Task: Assign in the project CometWorks the issue 'Address issues related to system performance under different network conditions.' to the sprint 'Rushing Rapids'. Assign in the project CometWorks the issue 'Implement automated testing for API endpoints' to the sprint 'Rushing Rapids'. Assign in the project CometWorks the issue 'Improve website loading speed by optimizing image sizes' to the sprint 'Rushing Rapids'. Assign in the project CometWorks the issue 'Fix broken links on the login page' to the sprint 'Rushing Rapids'
Action: Mouse moved to (172, 52)
Screenshot: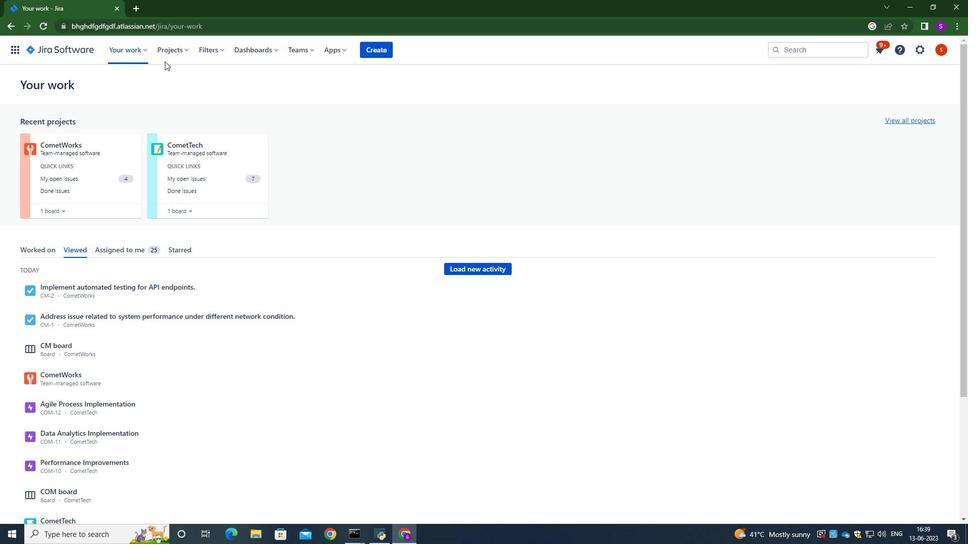 
Action: Mouse pressed left at (172, 52)
Screenshot: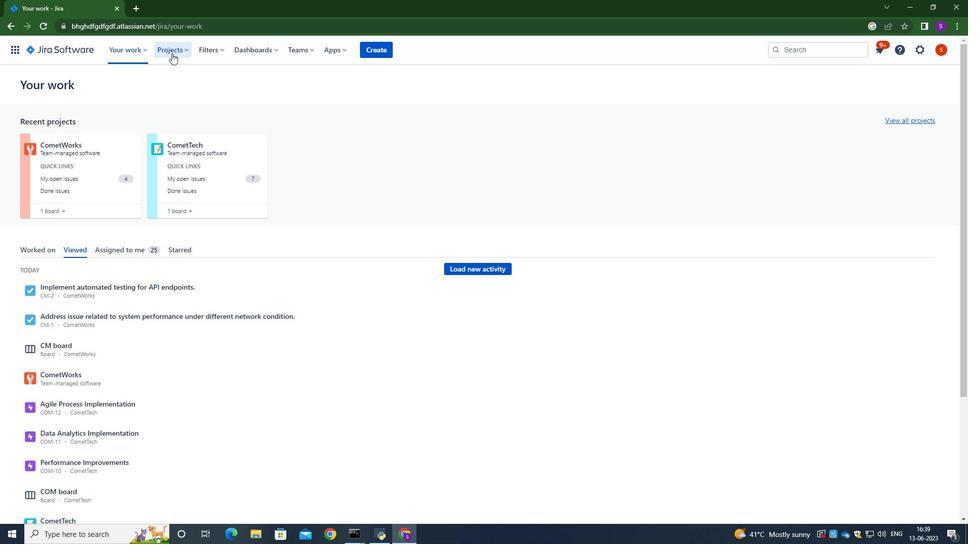 
Action: Mouse moved to (188, 95)
Screenshot: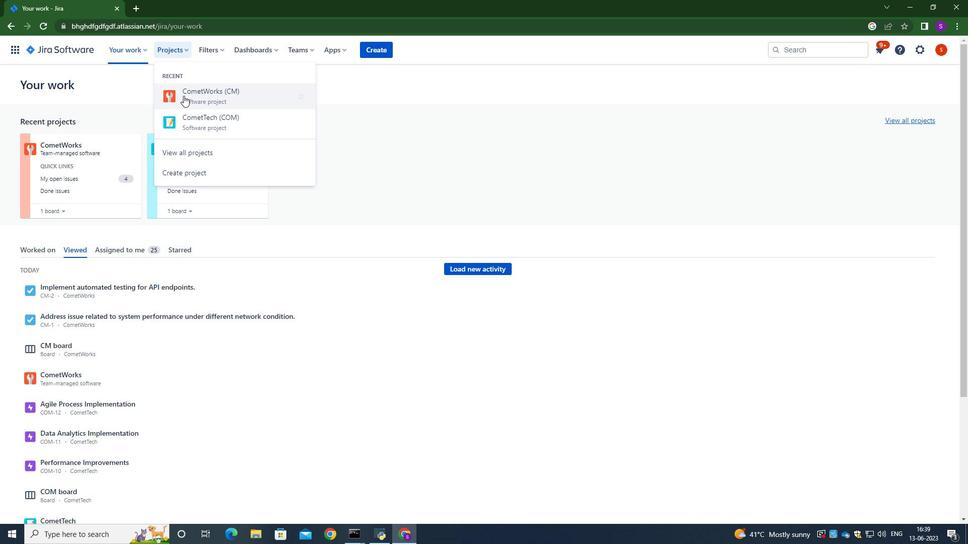 
Action: Mouse pressed left at (188, 95)
Screenshot: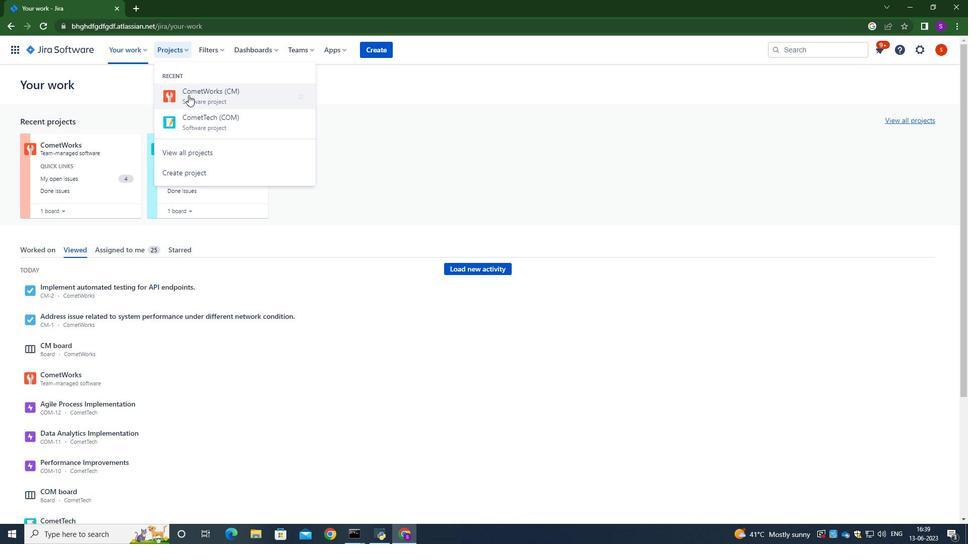 
Action: Mouse moved to (73, 155)
Screenshot: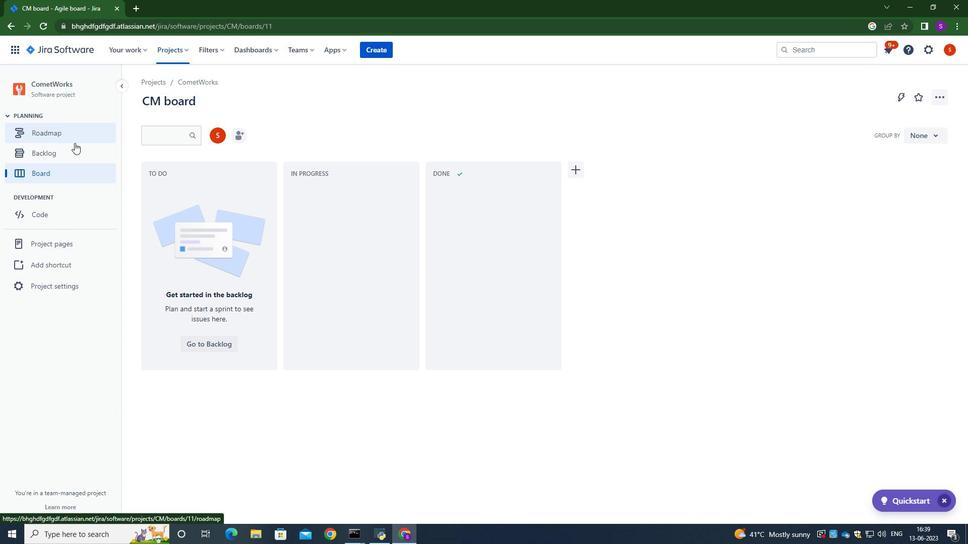
Action: Mouse pressed left at (73, 155)
Screenshot: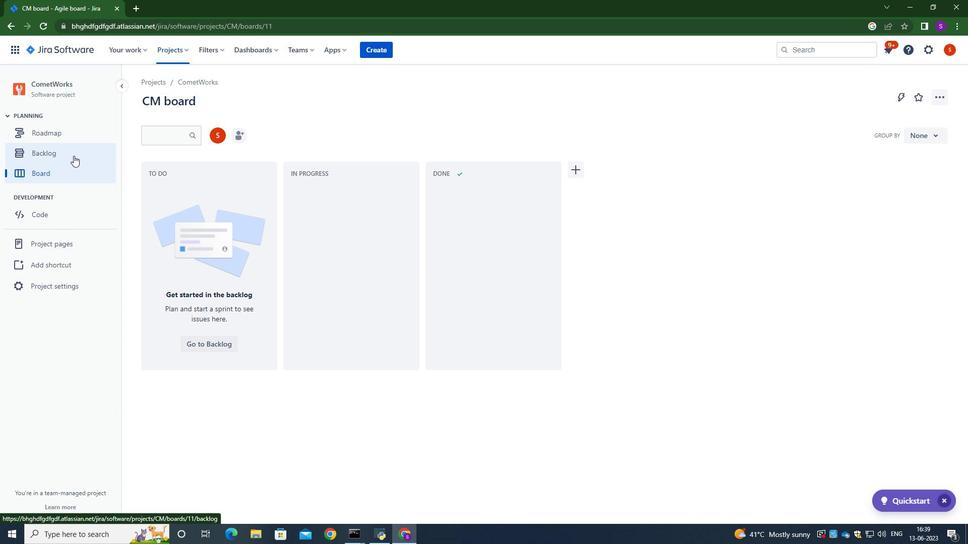 
Action: Mouse moved to (925, 182)
Screenshot: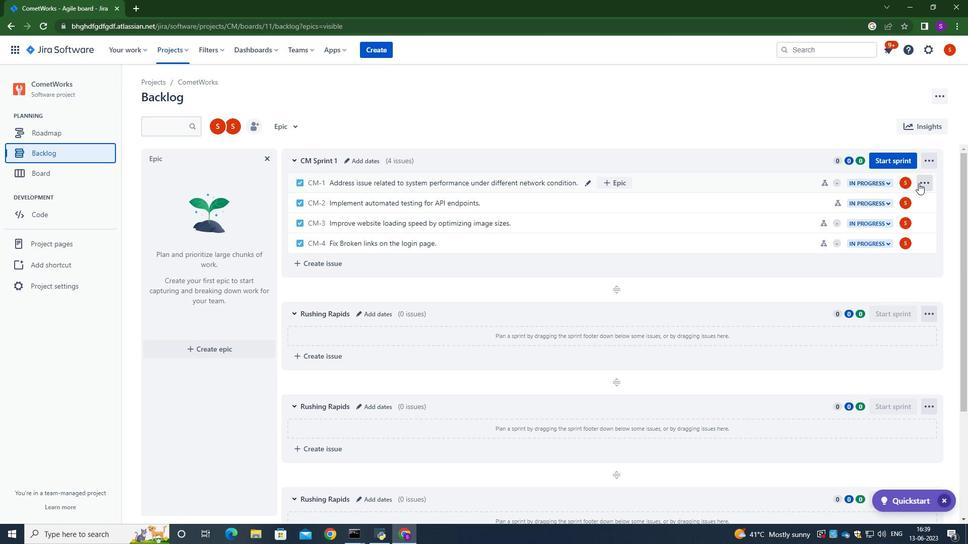 
Action: Mouse pressed left at (925, 182)
Screenshot: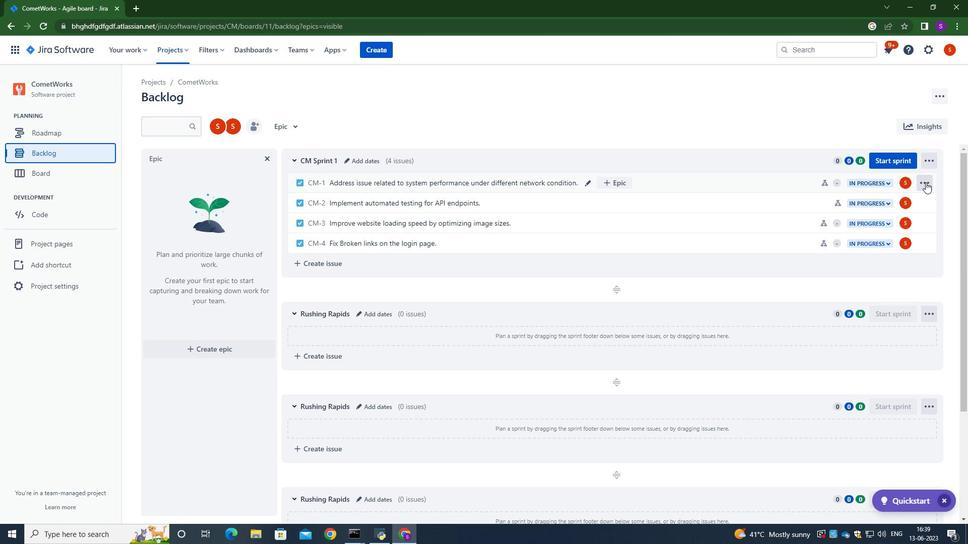 
Action: Mouse moved to (906, 298)
Screenshot: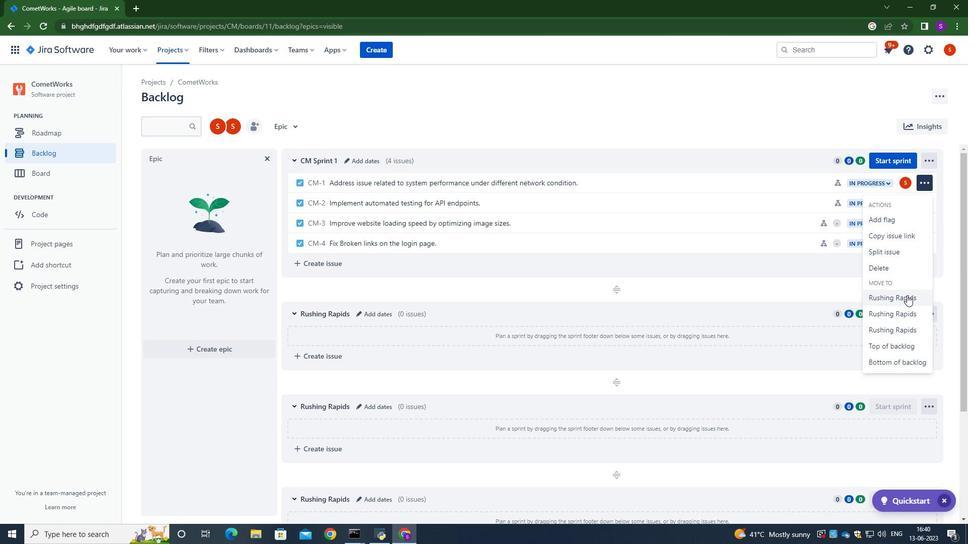
Action: Mouse pressed left at (906, 298)
Screenshot: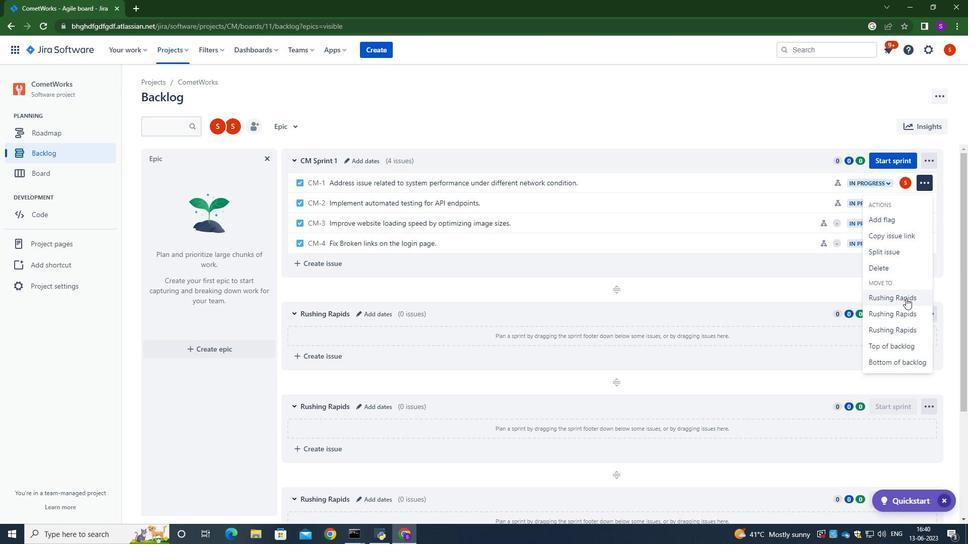 
Action: Mouse moved to (926, 181)
Screenshot: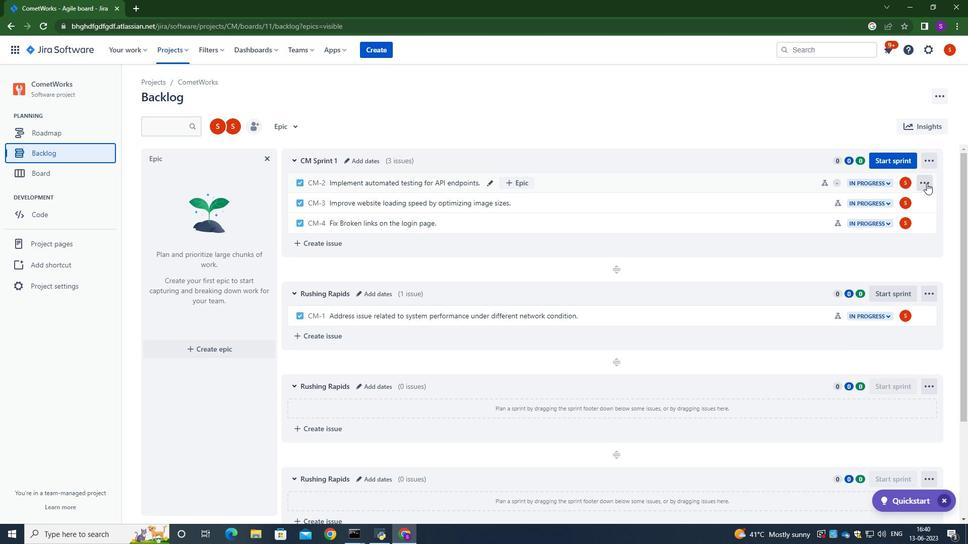 
Action: Mouse pressed left at (926, 181)
Screenshot: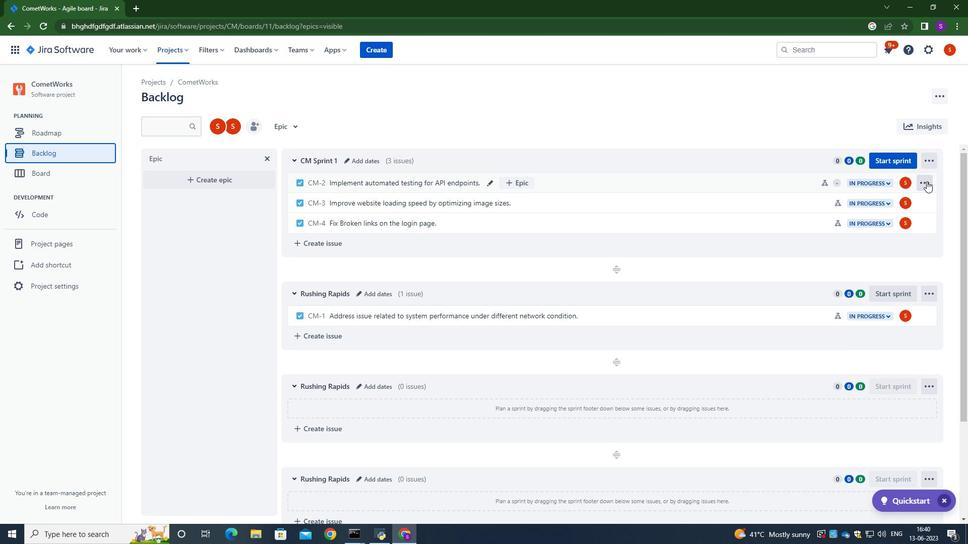 
Action: Mouse moved to (908, 313)
Screenshot: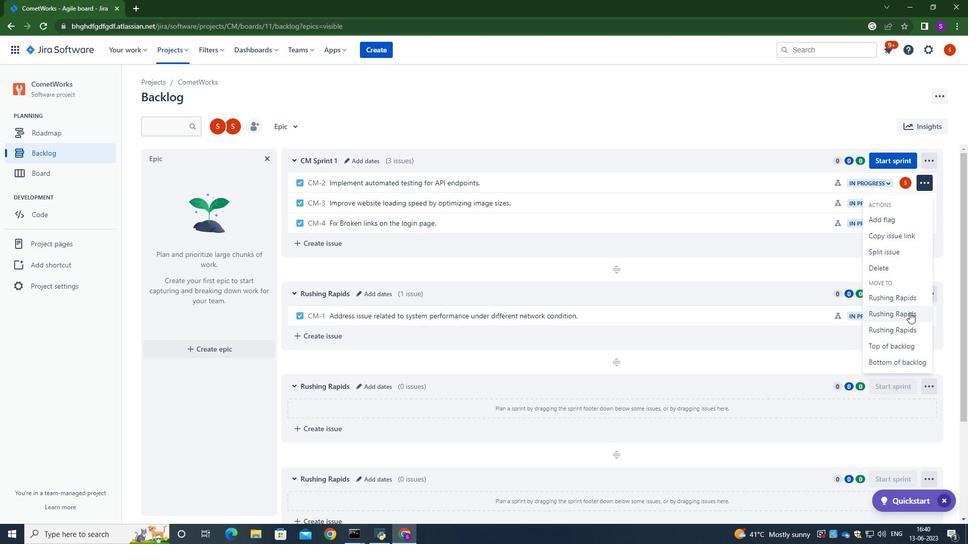 
Action: Mouse pressed left at (908, 313)
Screenshot: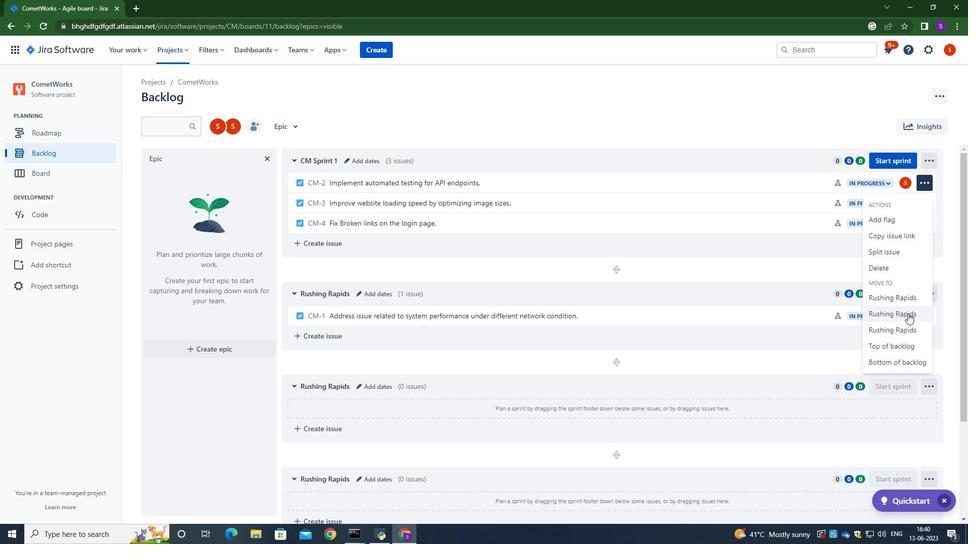 
Action: Mouse moved to (926, 185)
Screenshot: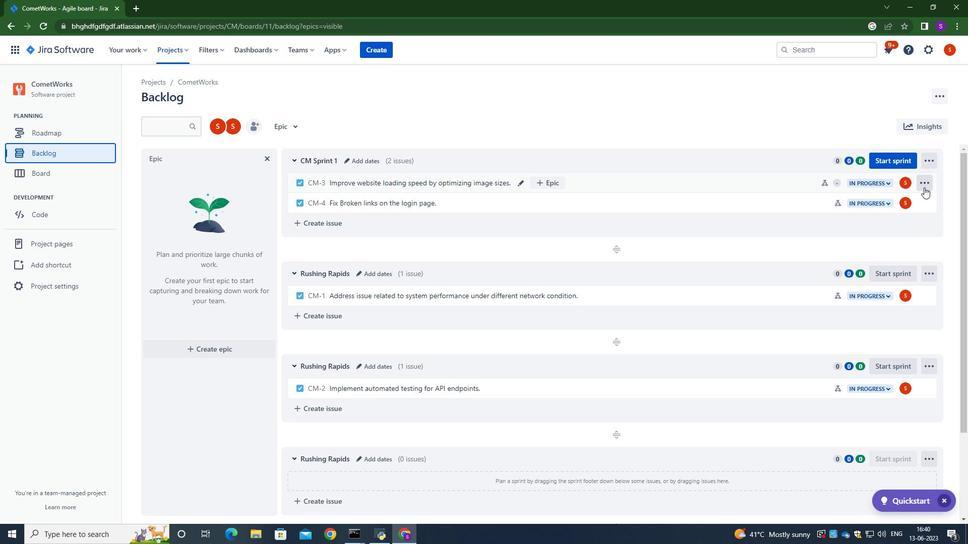 
Action: Mouse pressed left at (926, 185)
Screenshot: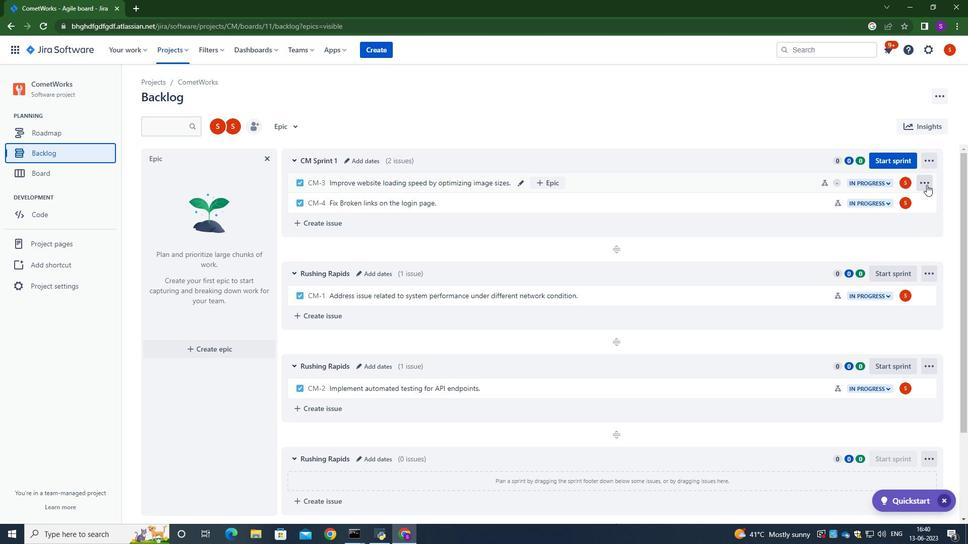 
Action: Mouse moved to (910, 333)
Screenshot: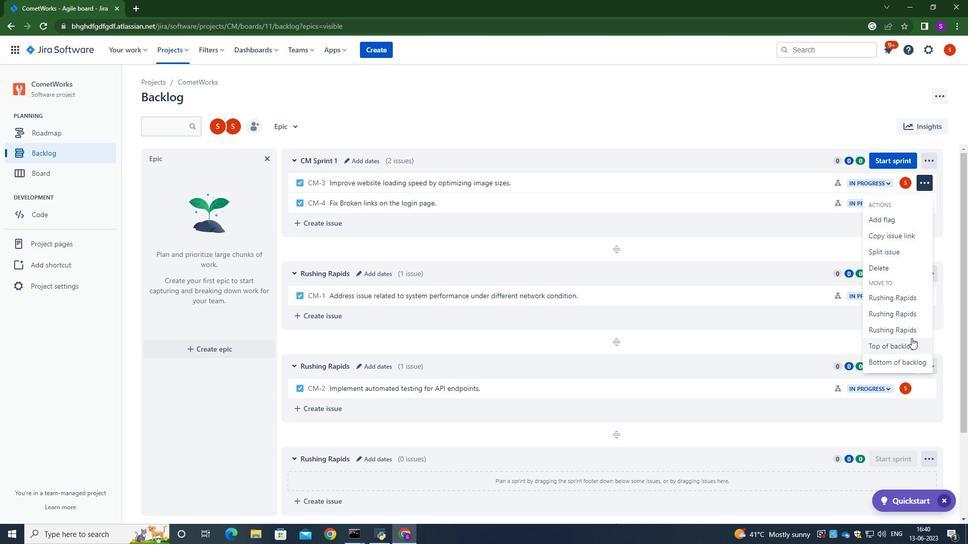 
Action: Mouse pressed left at (910, 333)
Screenshot: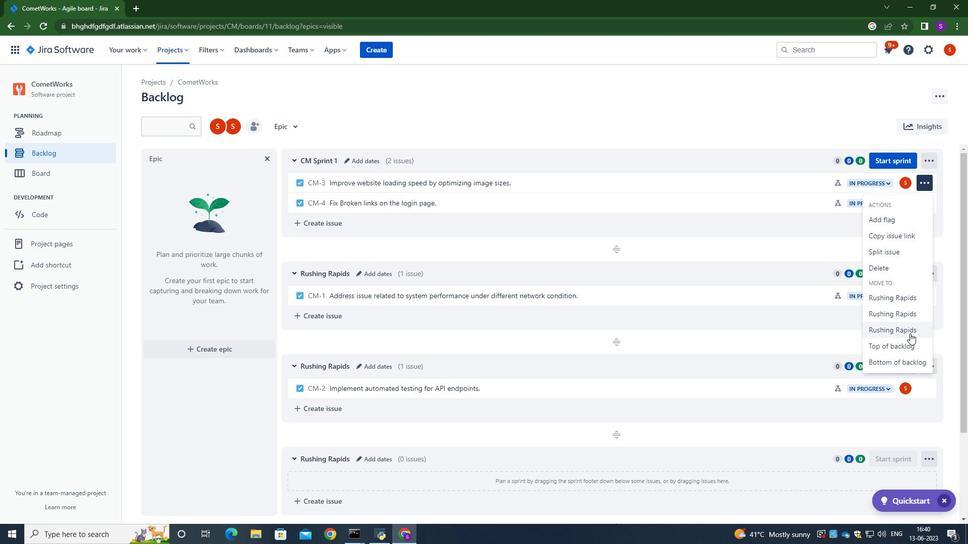 
Action: Mouse moved to (929, 180)
Screenshot: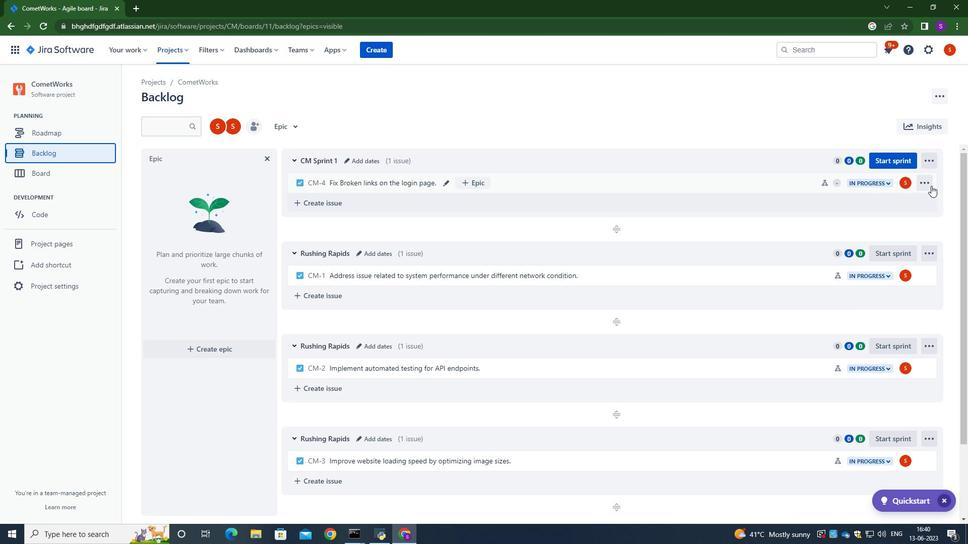 
Action: Mouse pressed left at (929, 180)
Screenshot: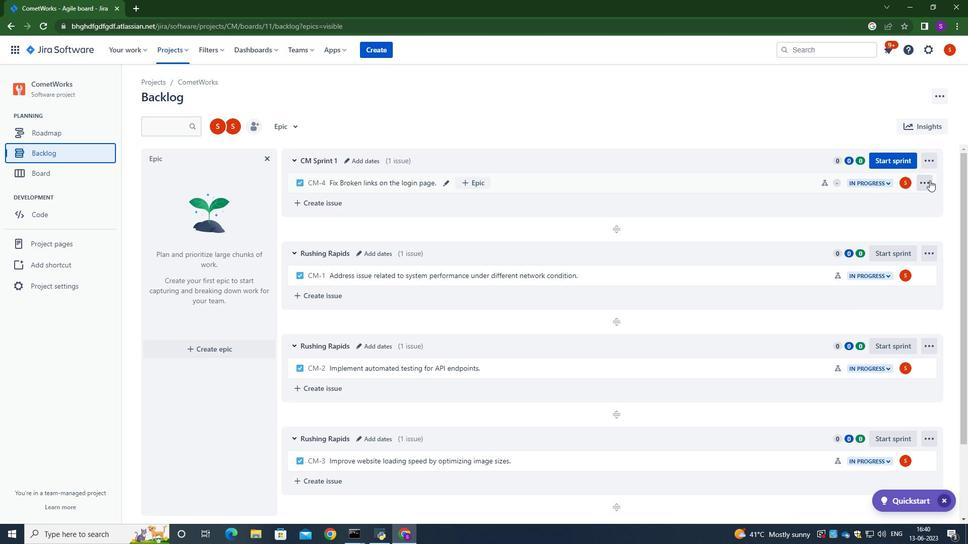 
Action: Mouse moved to (904, 329)
Screenshot: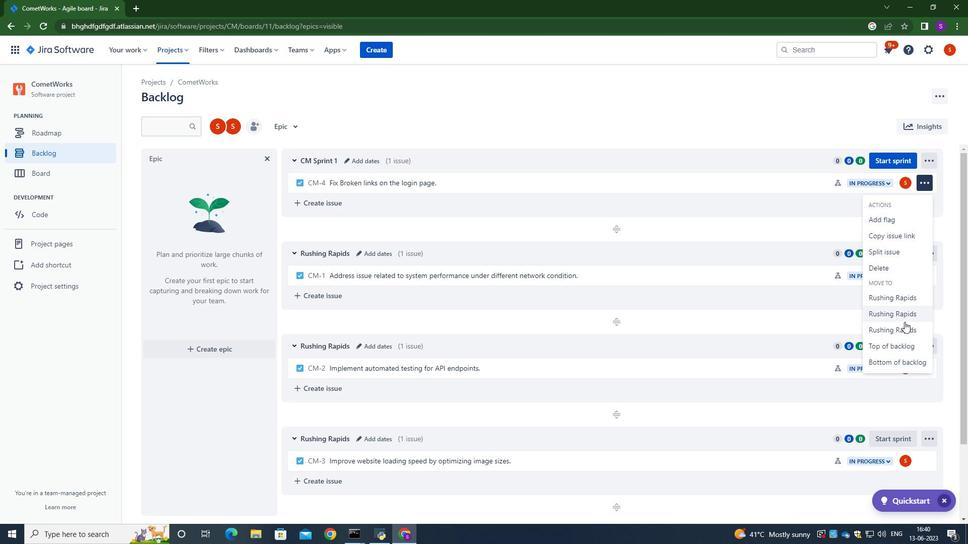 
Action: Mouse pressed left at (904, 329)
Screenshot: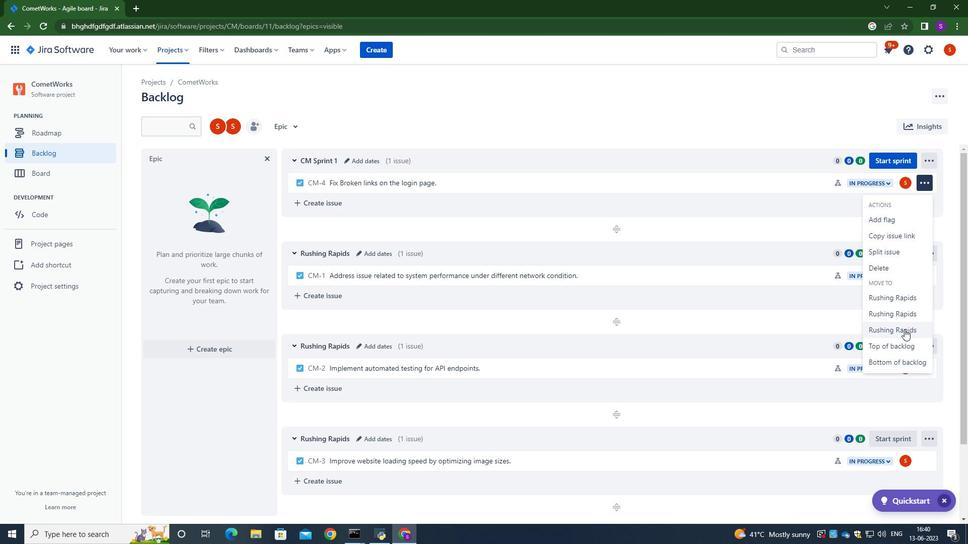 
Action: Mouse moved to (718, 216)
Screenshot: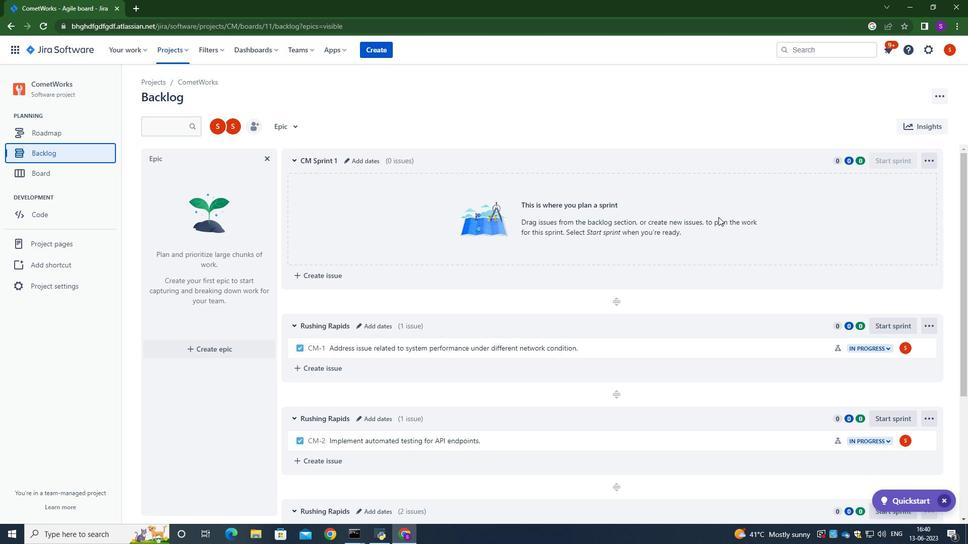 
Action: Mouse scrolled (718, 216) with delta (0, 0)
Screenshot: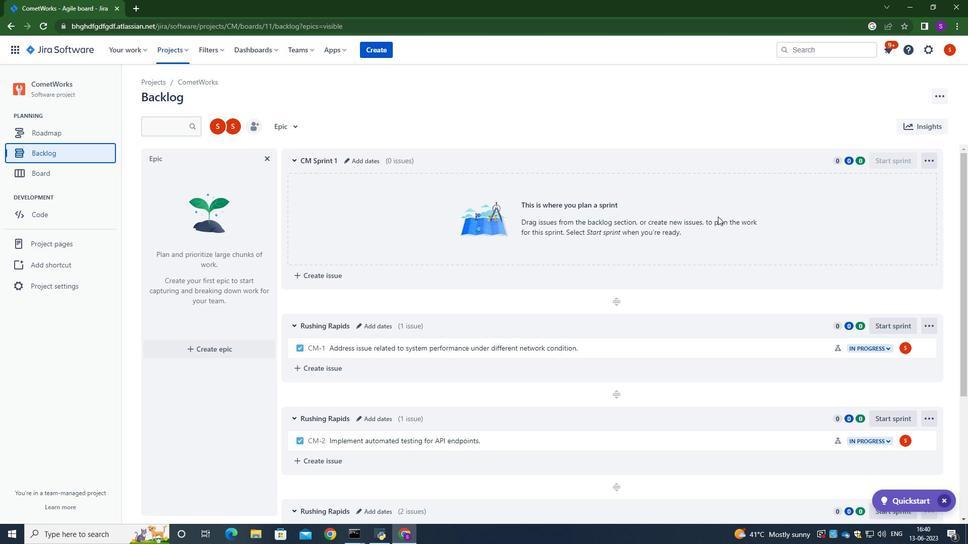 
Action: Mouse scrolled (718, 216) with delta (0, 0)
Screenshot: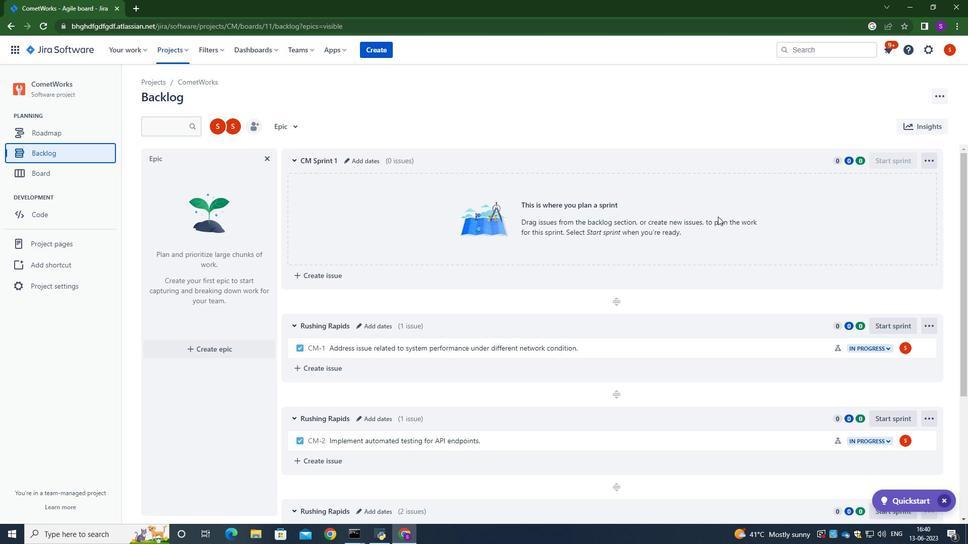 
Action: Mouse scrolled (718, 216) with delta (0, 0)
Screenshot: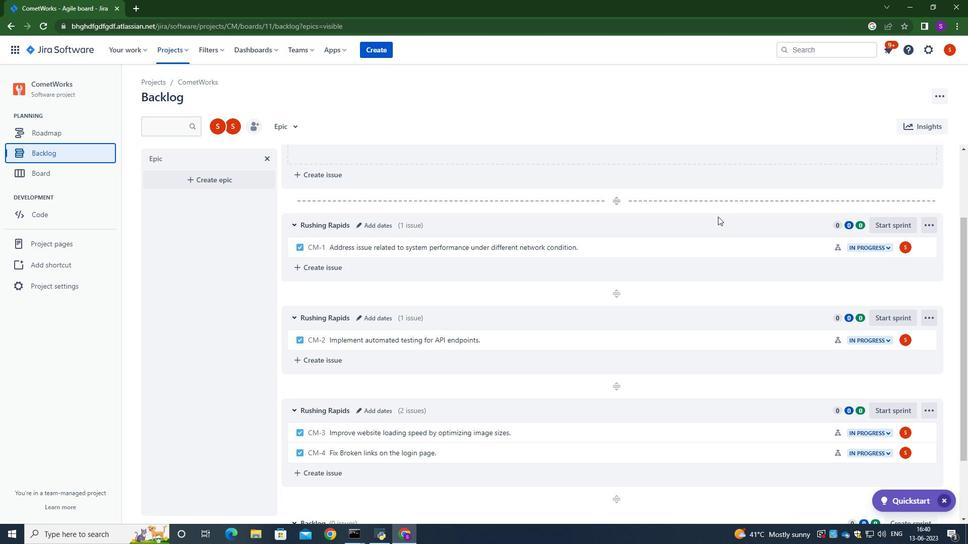 
Action: Mouse scrolled (718, 216) with delta (0, 0)
Screenshot: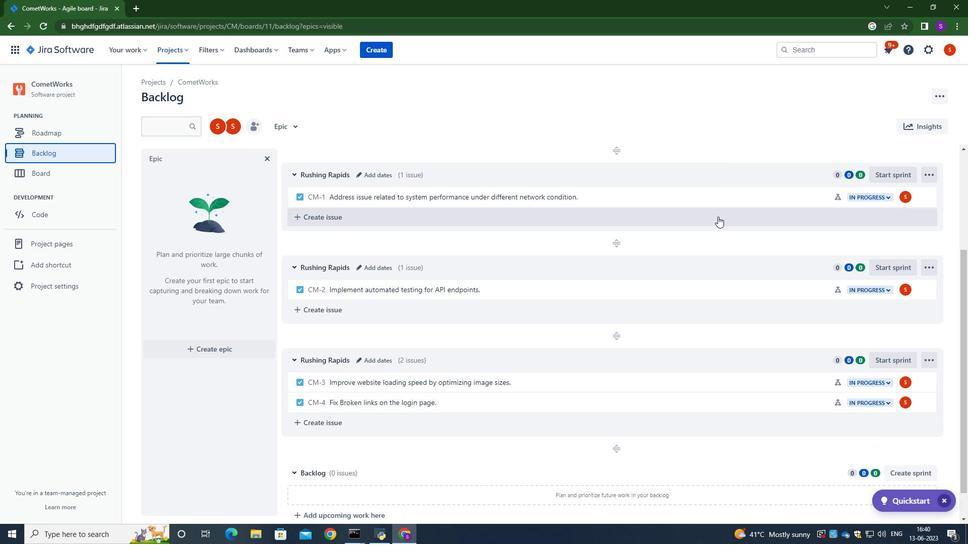 
Action: Mouse scrolled (718, 217) with delta (0, 0)
Screenshot: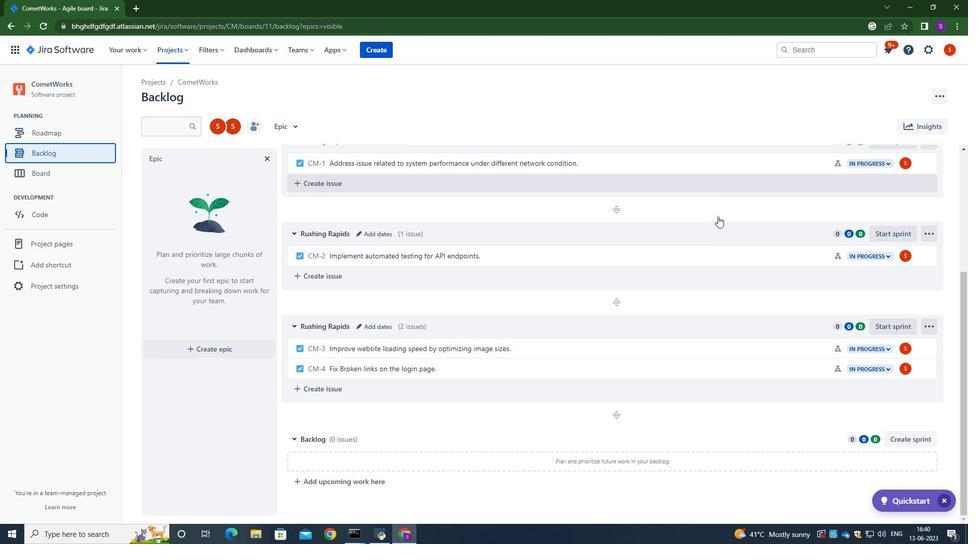
Action: Mouse scrolled (718, 217) with delta (0, 0)
Screenshot: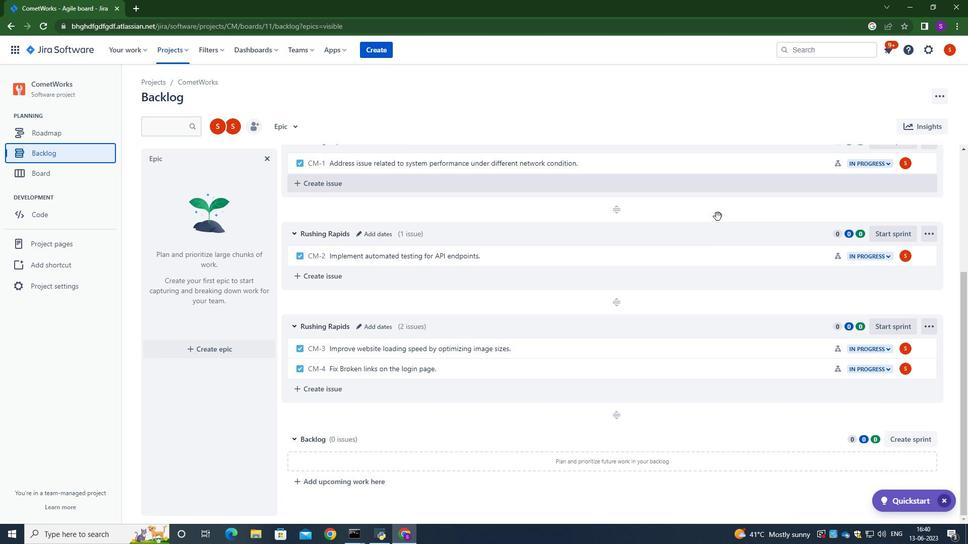 
